 Task: Change the "Encoding quality" of the "Vorbis audio decoder" to 2.
Action: Mouse moved to (101, 11)
Screenshot: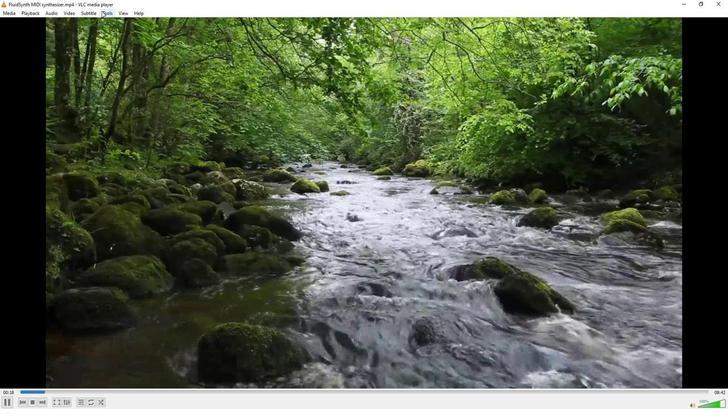 
Action: Mouse pressed left at (101, 11)
Screenshot: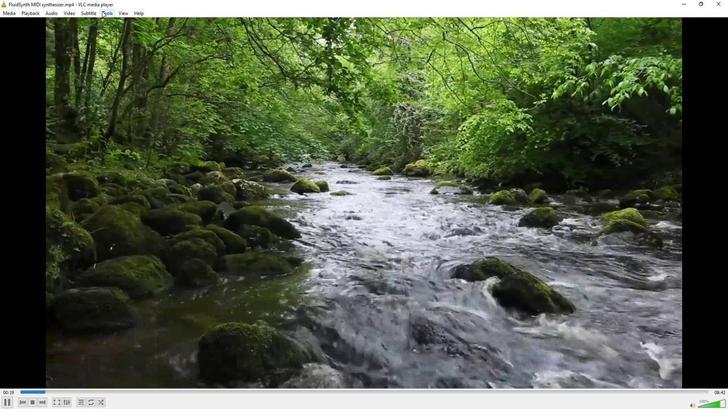 
Action: Mouse moved to (125, 106)
Screenshot: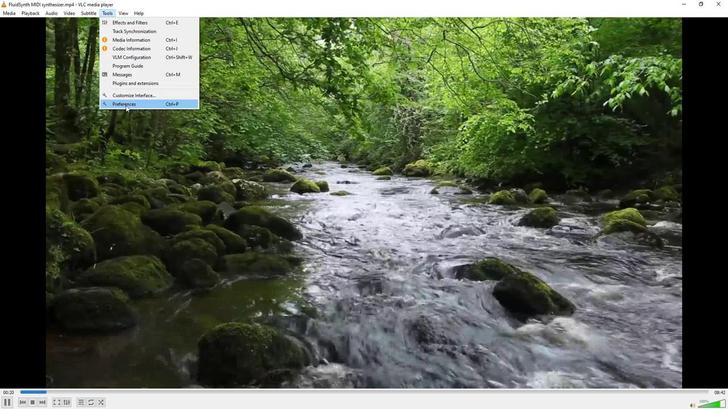 
Action: Mouse pressed left at (125, 106)
Screenshot: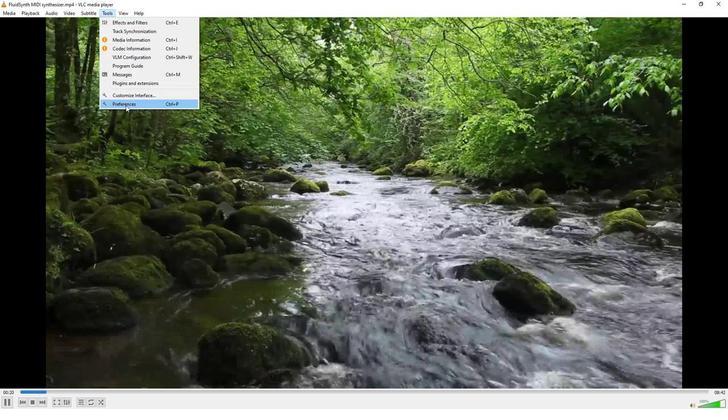 
Action: Mouse moved to (202, 315)
Screenshot: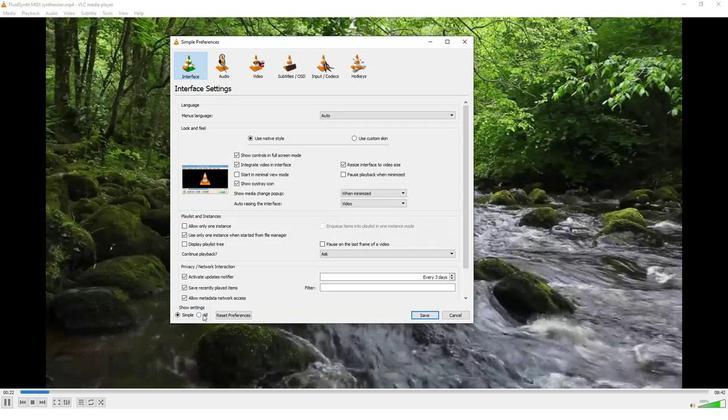 
Action: Mouse pressed left at (202, 315)
Screenshot: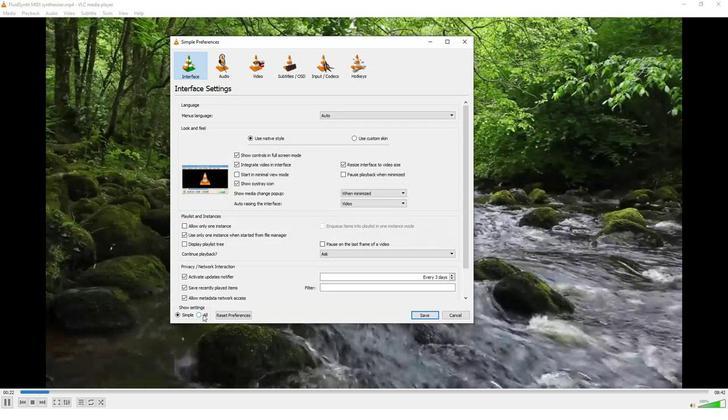 
Action: Mouse moved to (186, 194)
Screenshot: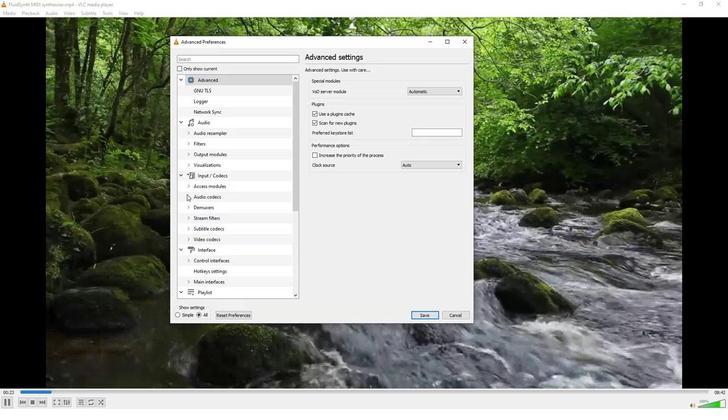 
Action: Mouse pressed left at (186, 194)
Screenshot: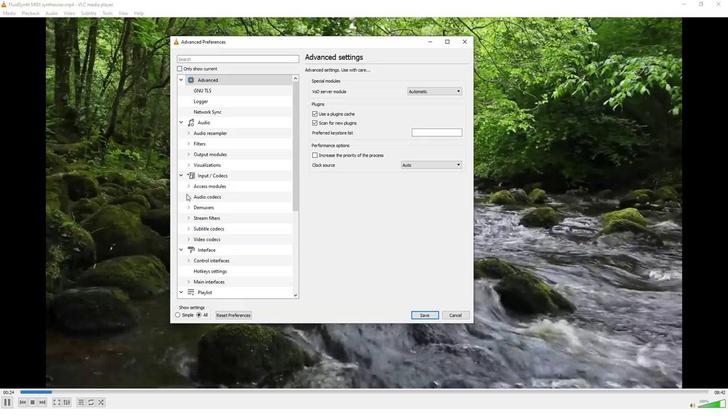 
Action: Mouse moved to (207, 260)
Screenshot: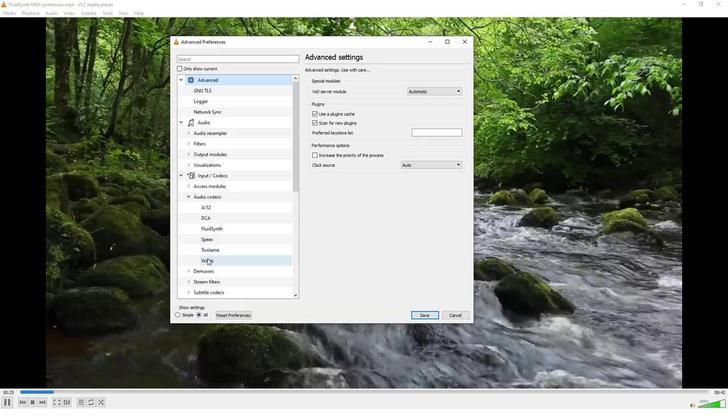 
Action: Mouse pressed left at (207, 260)
Screenshot: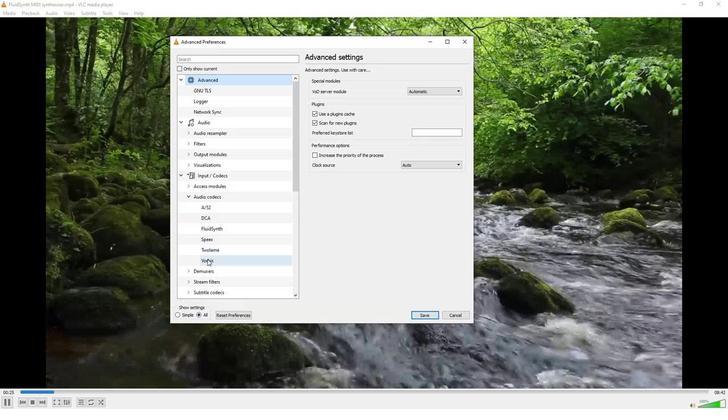 
Action: Mouse moved to (463, 81)
Screenshot: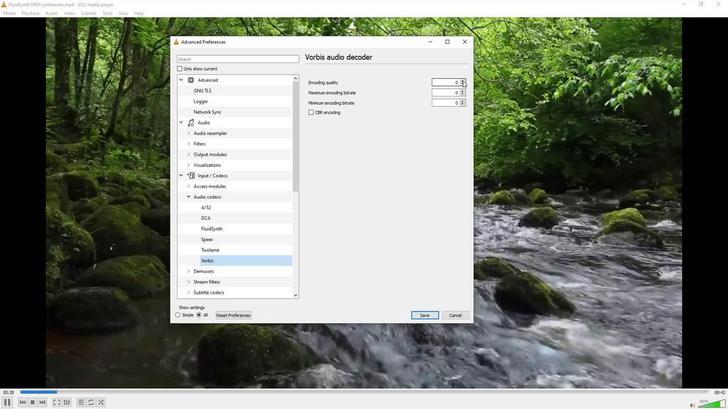 
Action: Mouse pressed left at (463, 81)
Screenshot: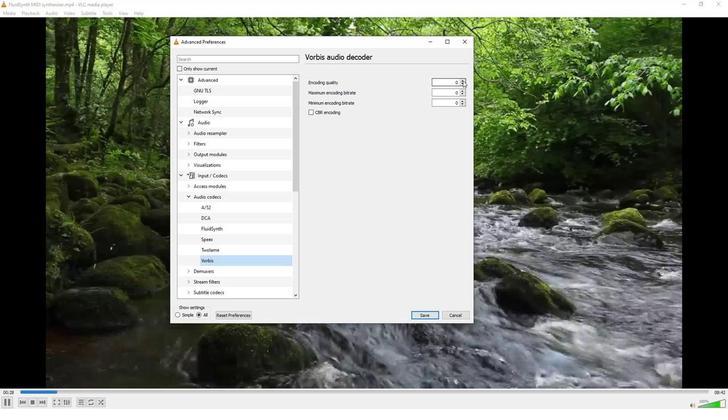 
Action: Mouse pressed left at (463, 81)
Screenshot: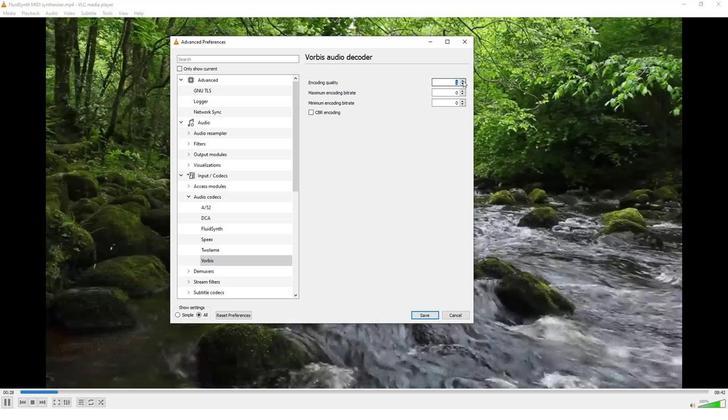 
Action: Mouse moved to (418, 314)
Screenshot: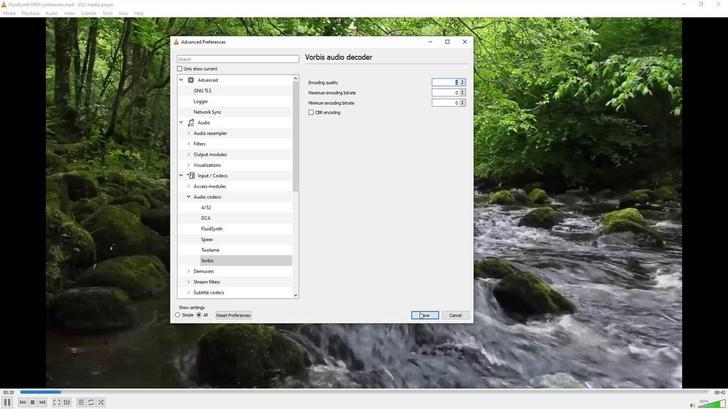 
Action: Mouse pressed left at (418, 314)
Screenshot: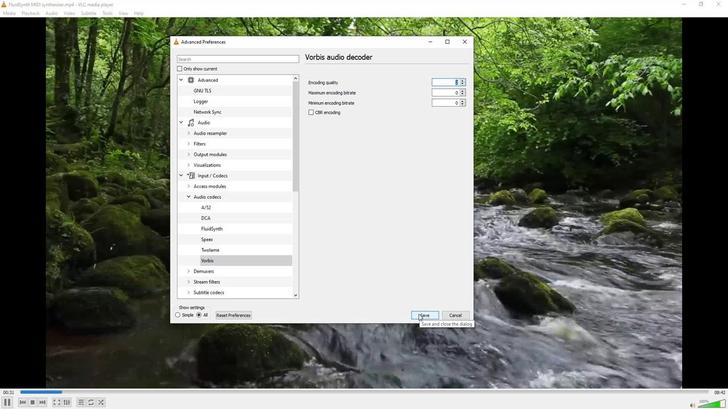 
